 Task: Add Now Sweet Almond Oil to the cart.
Action: Mouse moved to (830, 311)
Screenshot: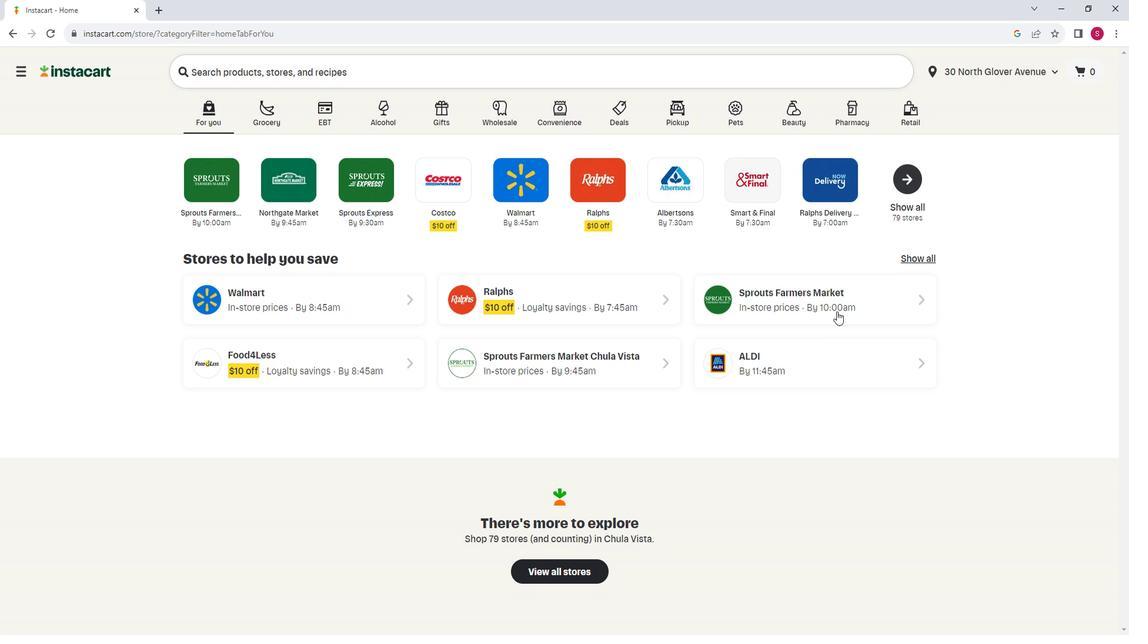 
Action: Mouse pressed left at (830, 311)
Screenshot: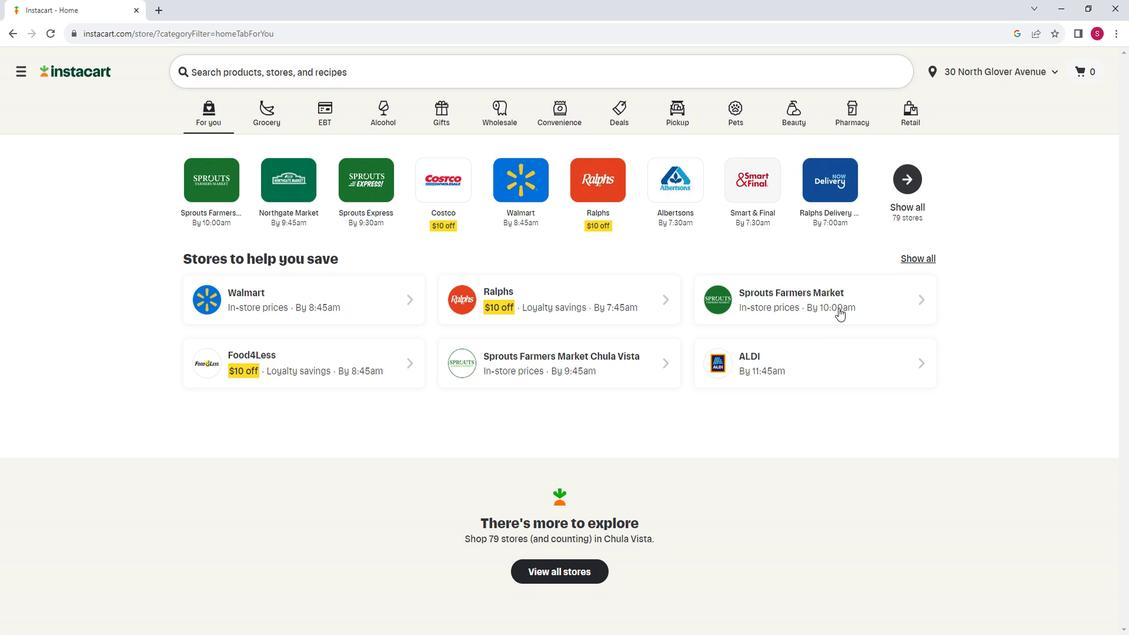 
Action: Mouse moved to (38, 461)
Screenshot: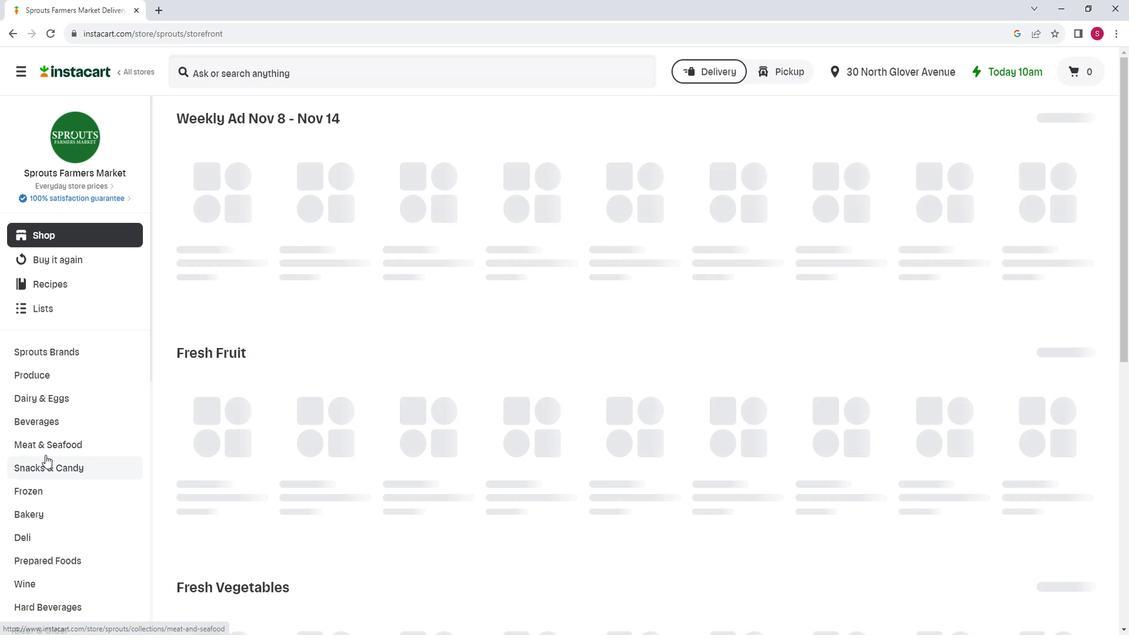 
Action: Mouse scrolled (38, 461) with delta (0, 0)
Screenshot: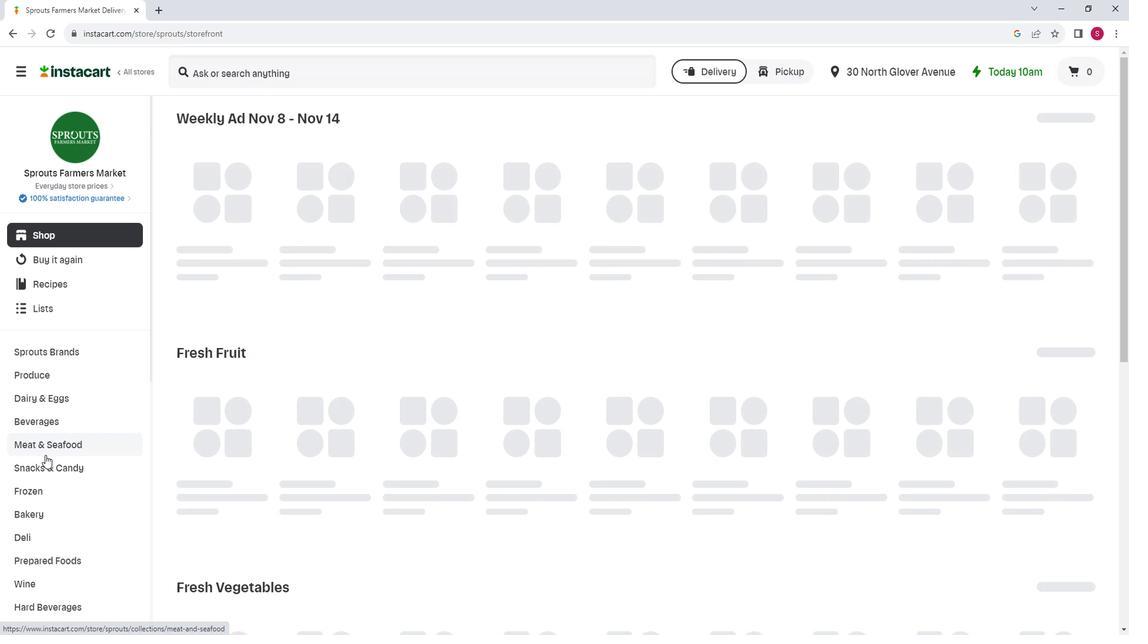 
Action: Mouse scrolled (38, 461) with delta (0, 0)
Screenshot: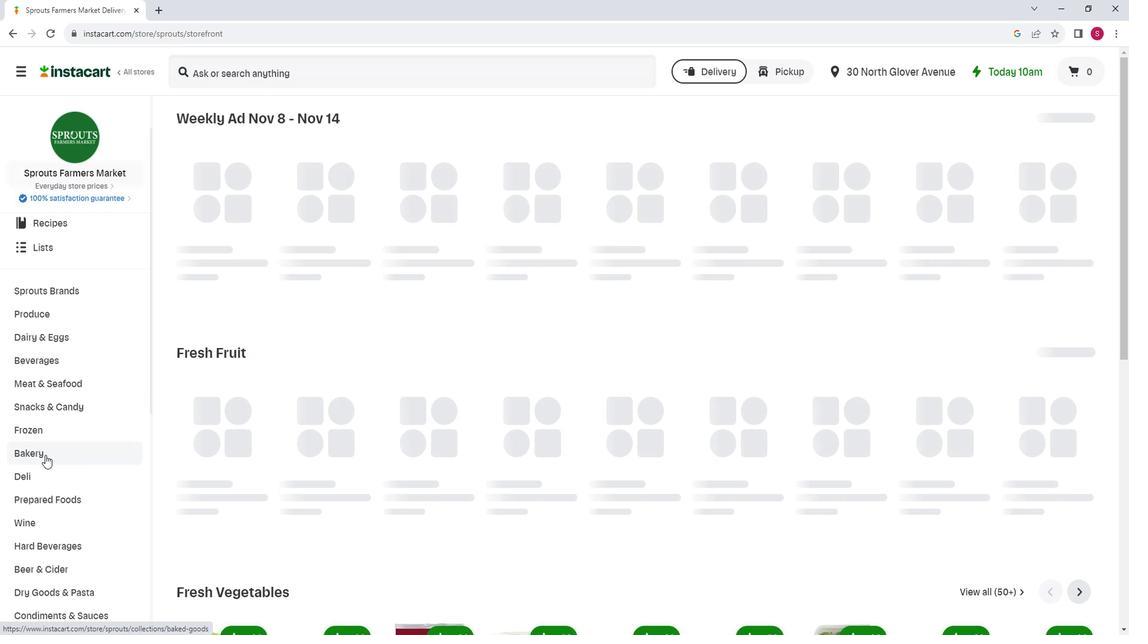 
Action: Mouse scrolled (38, 461) with delta (0, 0)
Screenshot: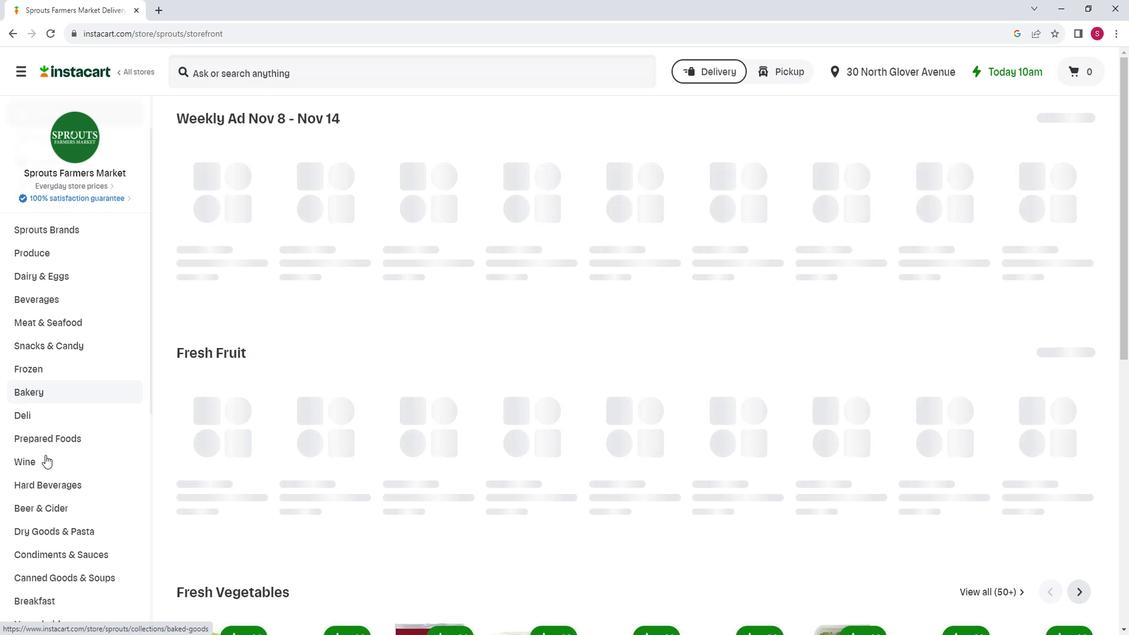 
Action: Mouse moved to (43, 463)
Screenshot: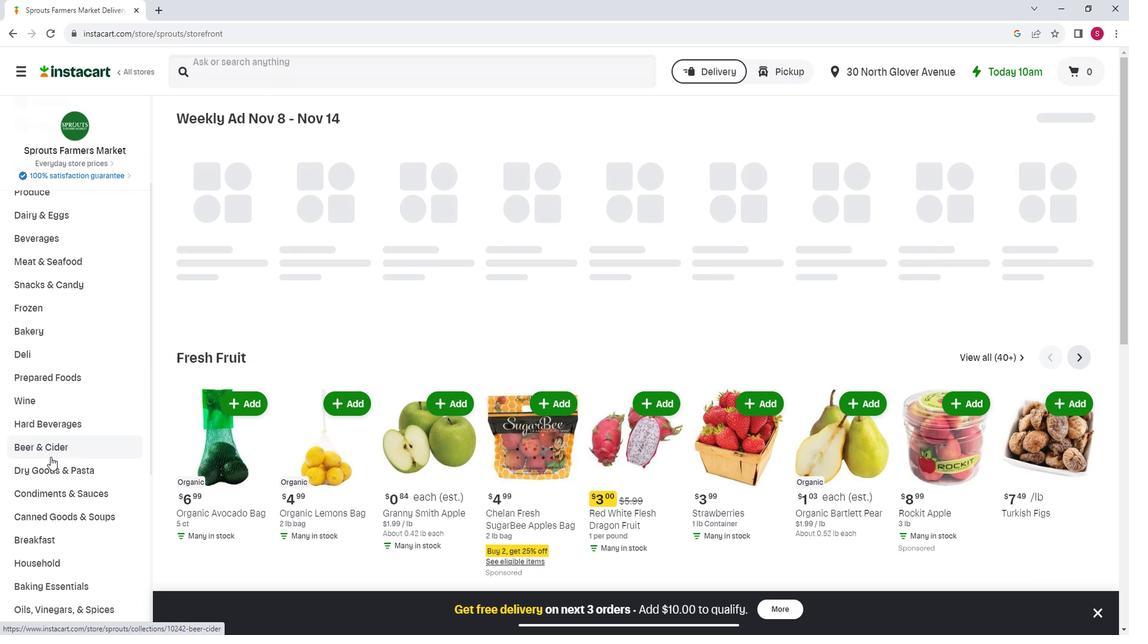
Action: Mouse scrolled (43, 462) with delta (0, 0)
Screenshot: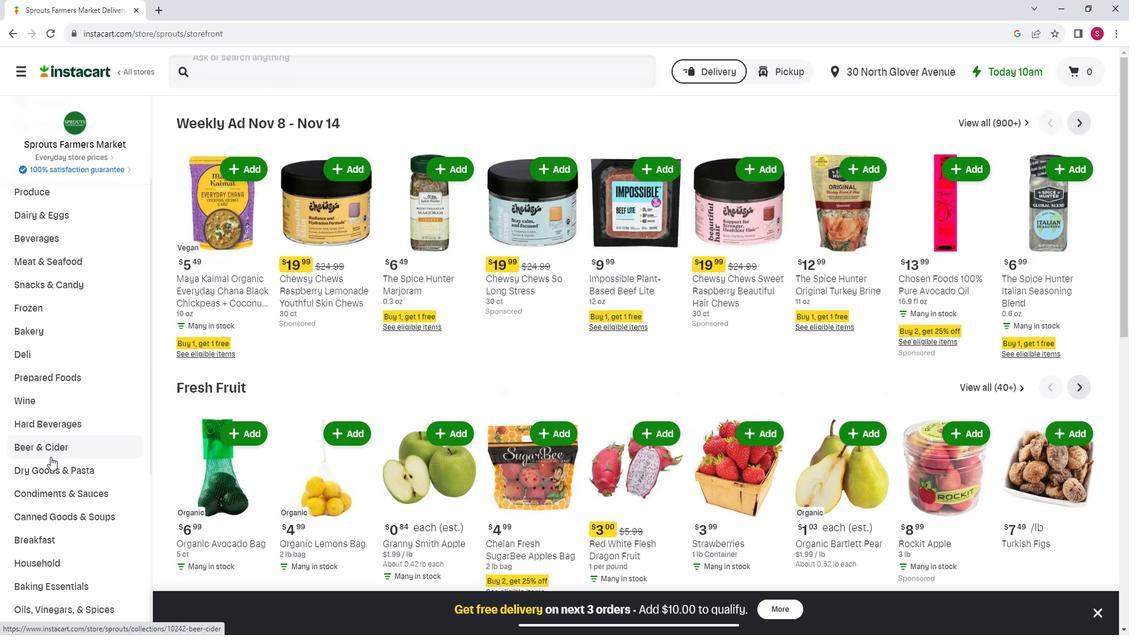 
Action: Mouse moved to (43, 464)
Screenshot: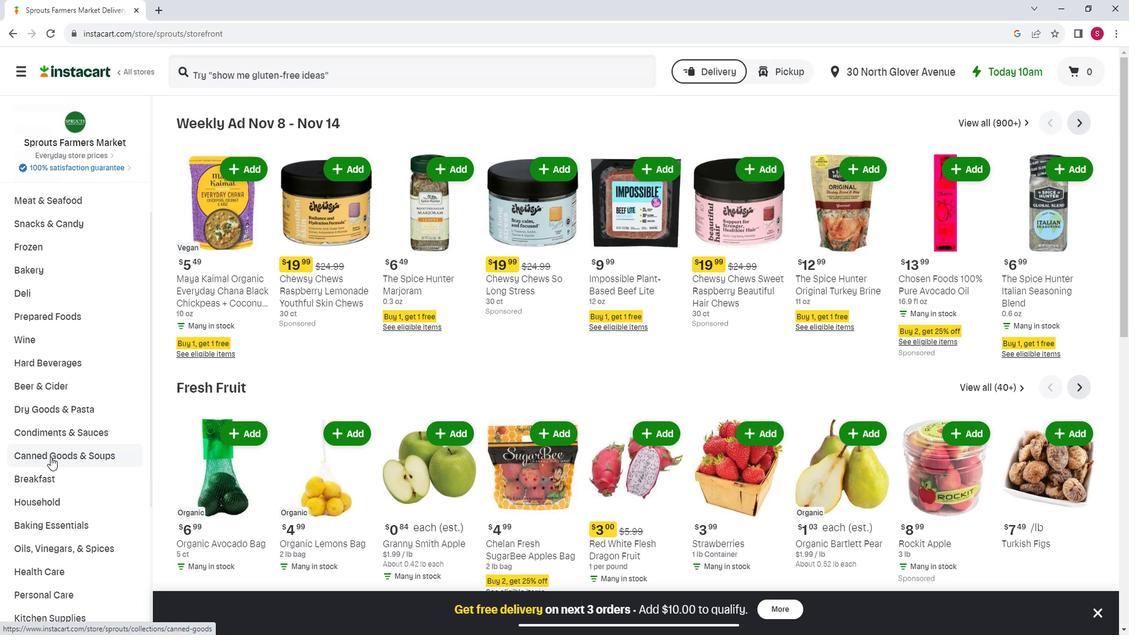 
Action: Mouse scrolled (43, 463) with delta (0, 0)
Screenshot: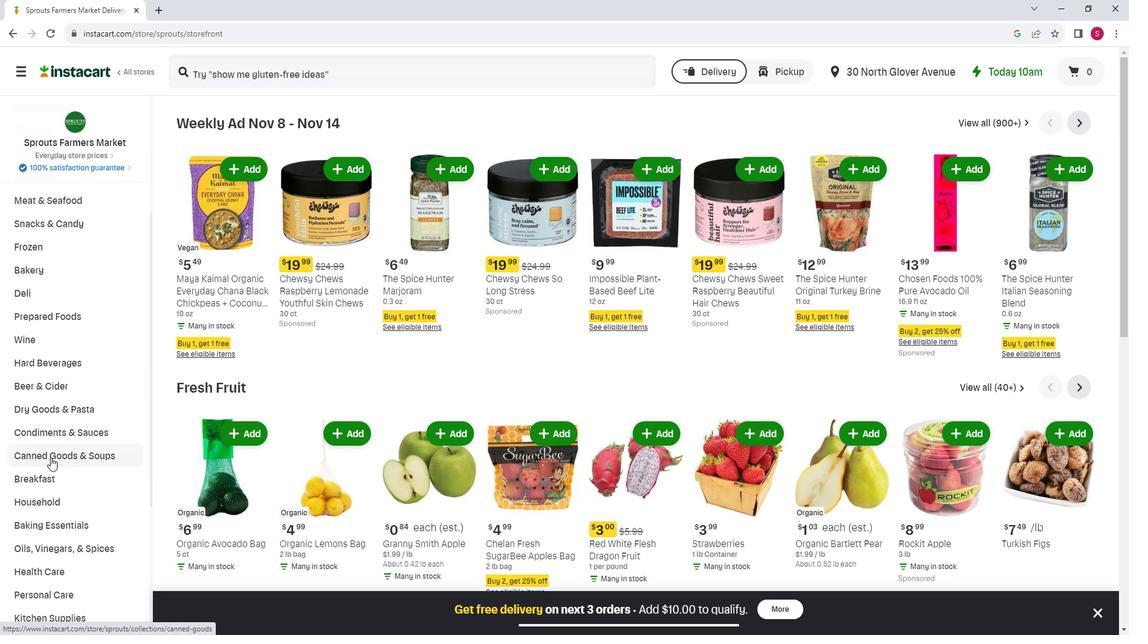 
Action: Mouse scrolled (43, 463) with delta (0, 0)
Screenshot: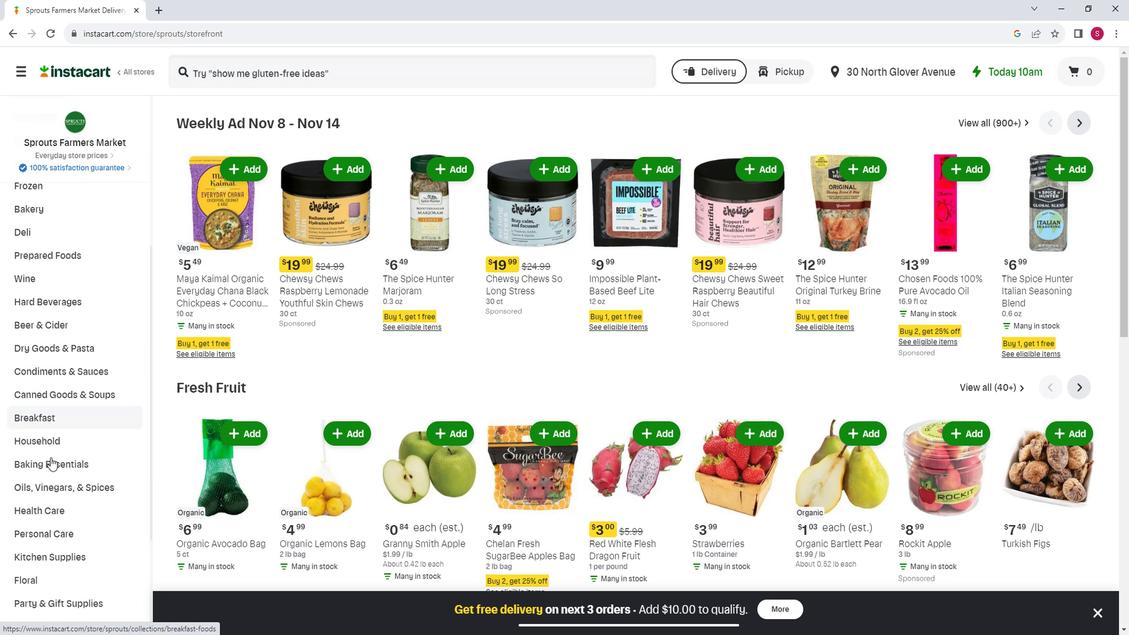 
Action: Mouse scrolled (43, 463) with delta (0, 0)
Screenshot: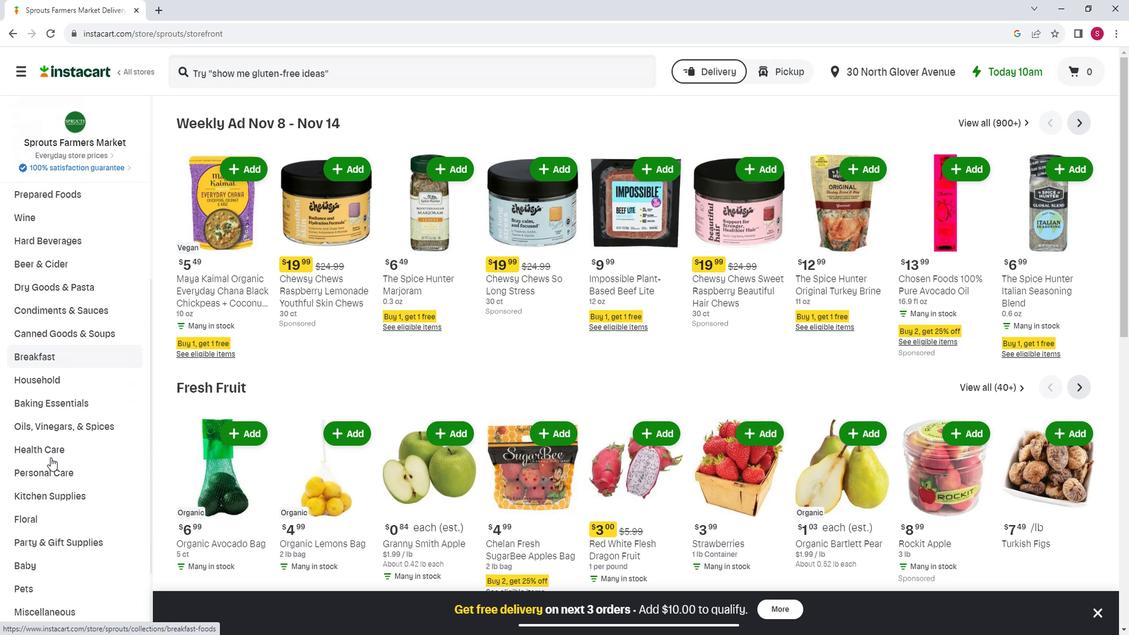 
Action: Mouse moved to (71, 418)
Screenshot: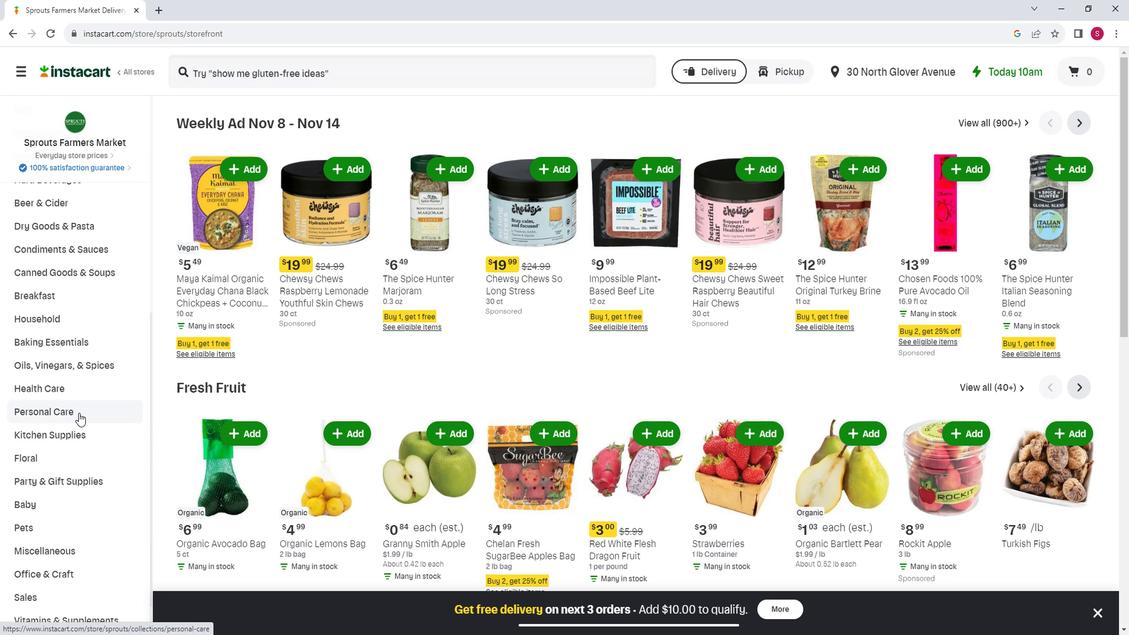 
Action: Mouse pressed left at (71, 418)
Screenshot: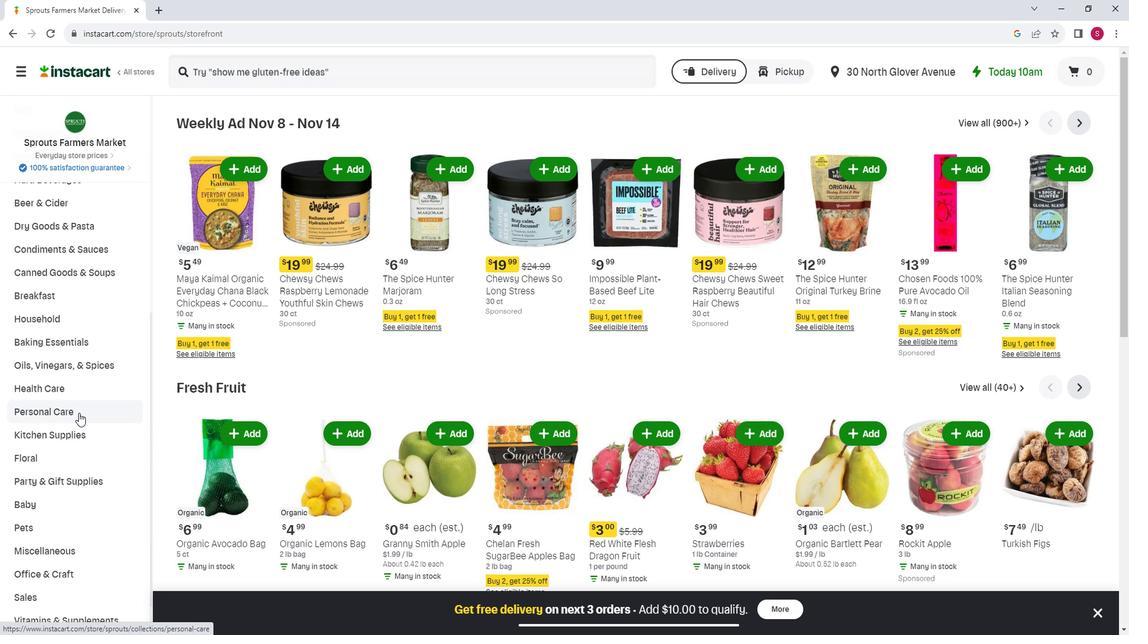 
Action: Mouse moved to (282, 161)
Screenshot: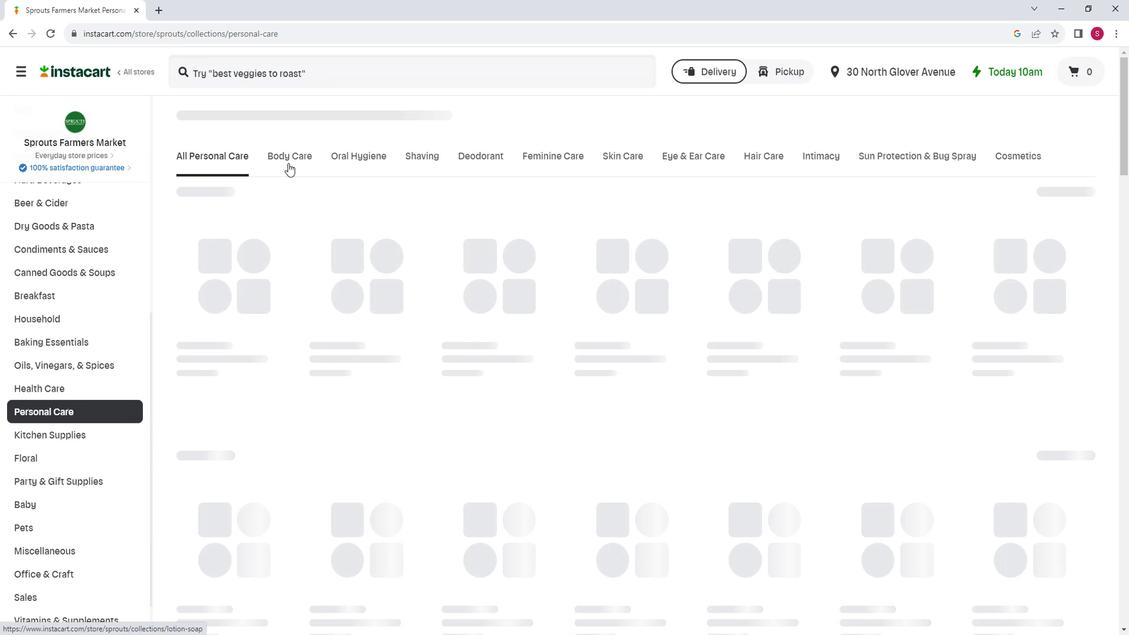 
Action: Mouse pressed left at (282, 161)
Screenshot: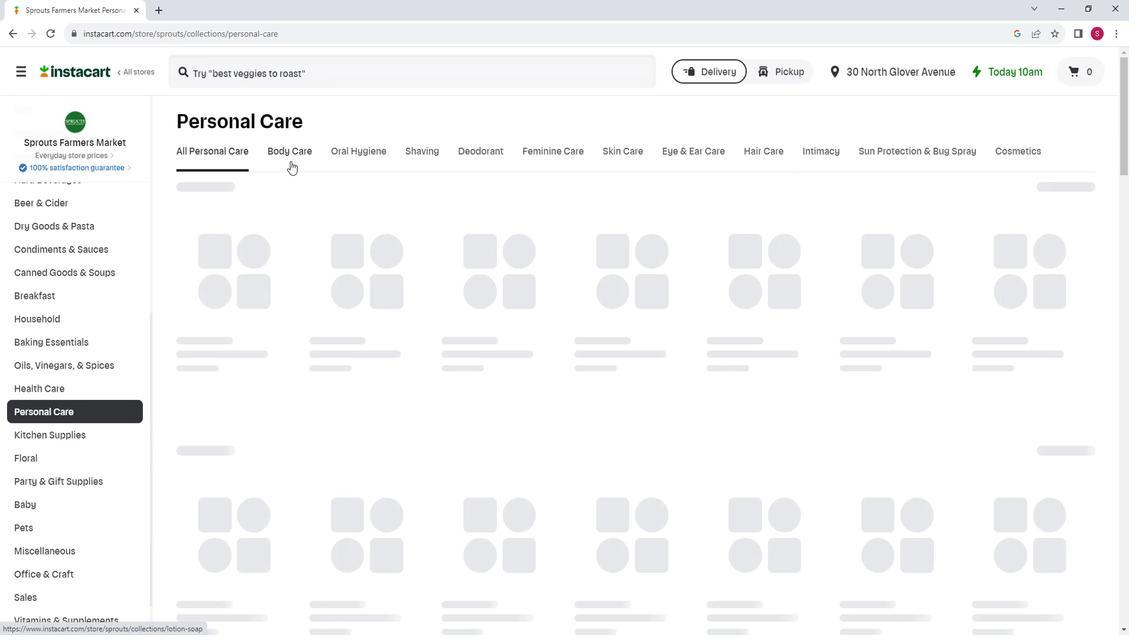 
Action: Mouse moved to (466, 200)
Screenshot: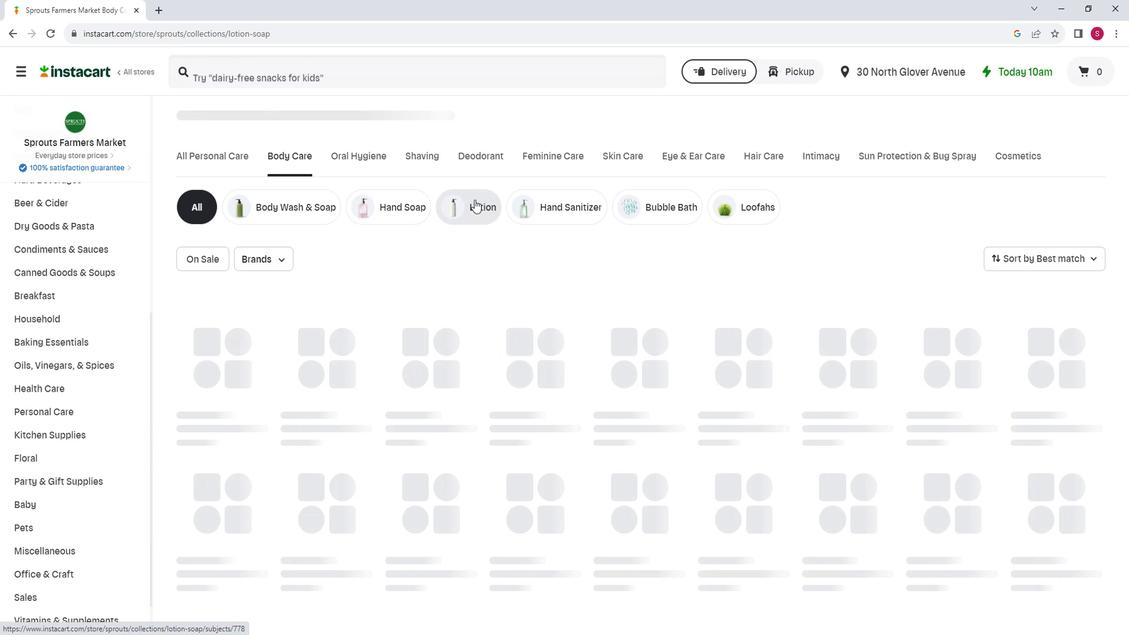 
Action: Mouse pressed left at (466, 200)
Screenshot: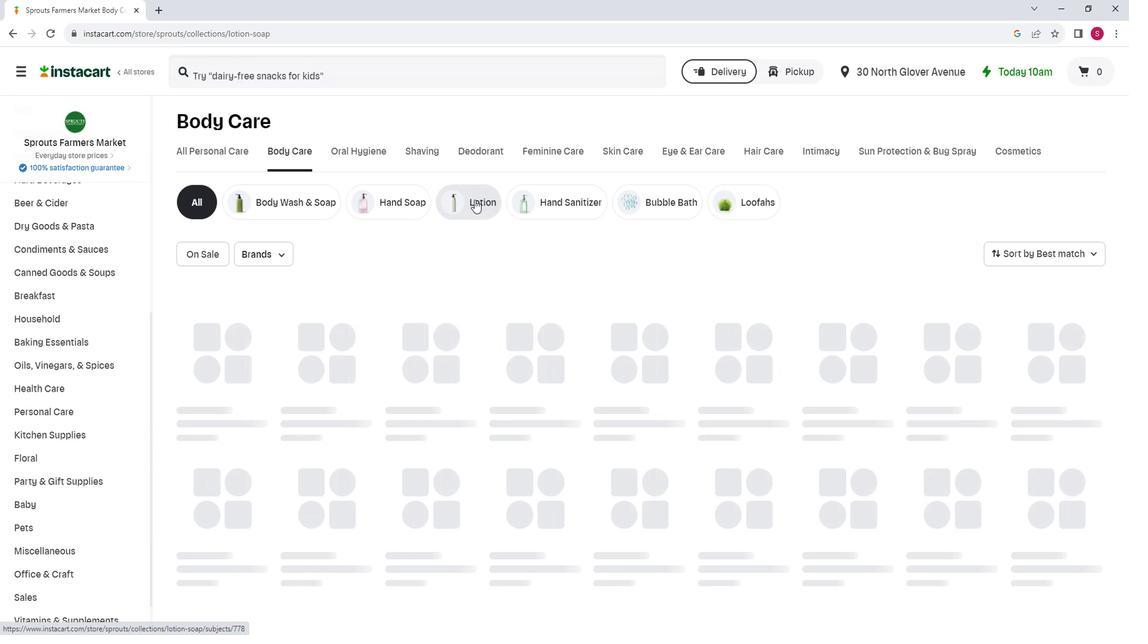
Action: Mouse moved to (352, 71)
Screenshot: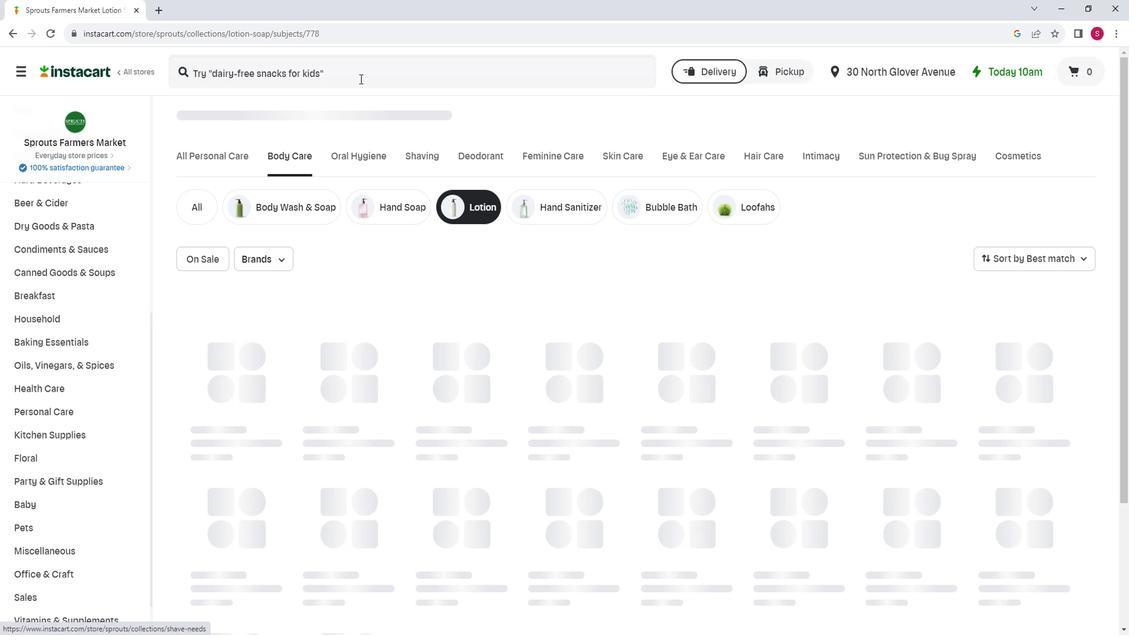 
Action: Mouse pressed left at (352, 71)
Screenshot: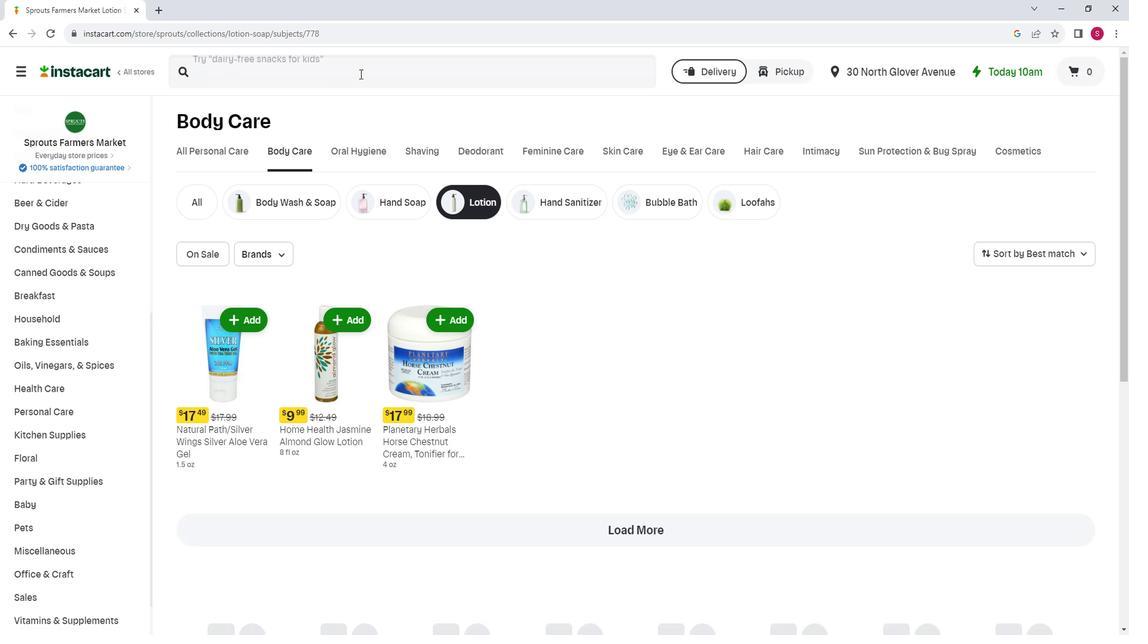 
Action: Mouse moved to (351, 71)
Screenshot: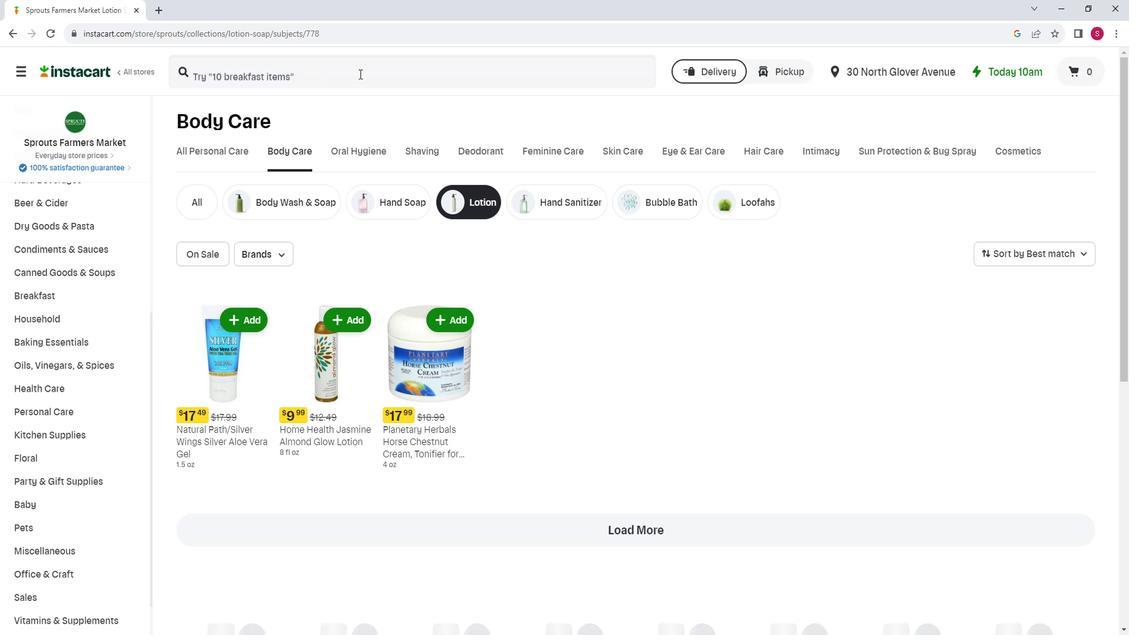 
Action: Key pressed <Key.shift>Now<Key.space><Key.shift><Key.shift><Key.shift><Key.shift><Key.shift><Key.shift><Key.shift><Key.shift><Key.shift><Key.shift><Key.shift><Key.shift><Key.shift>W<Key.backspace><Key.shift>Sweet<Key.space><Key.shift>Almond<Key.space><Key.shift>Oil<Key.space><Key.enter>
Screenshot: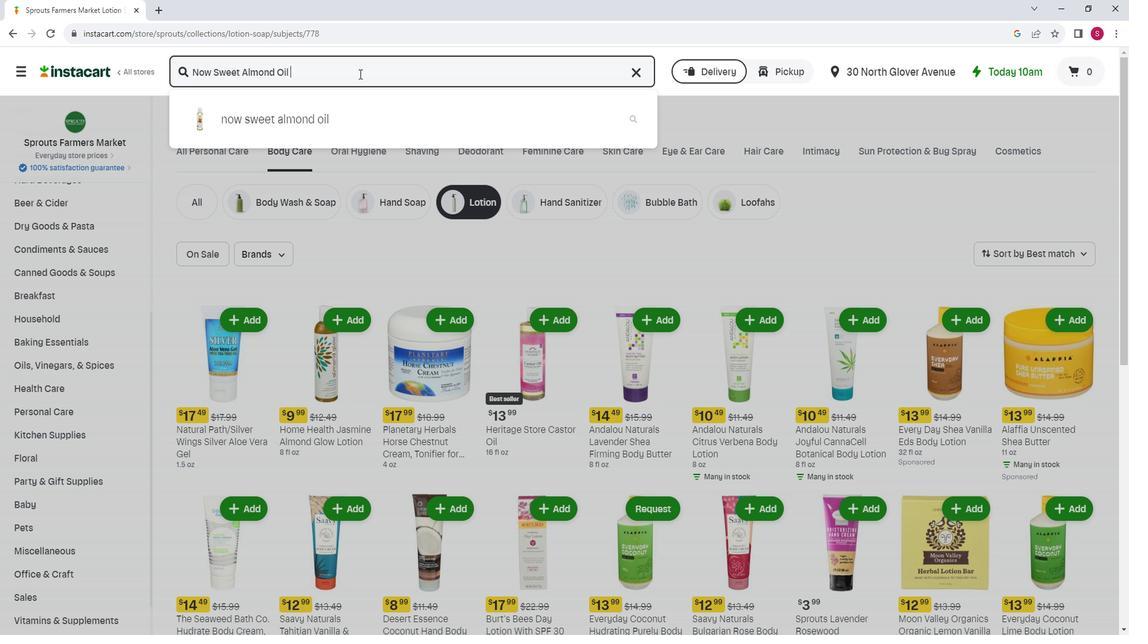 
Action: Mouse moved to (688, 189)
Screenshot: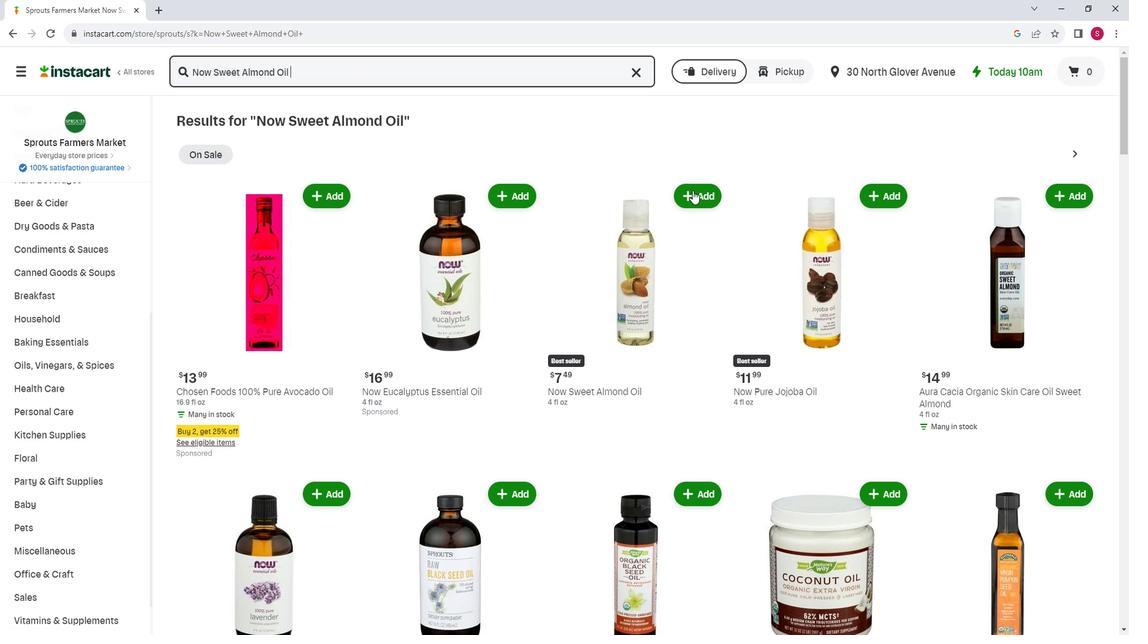 
Action: Mouse pressed left at (688, 189)
Screenshot: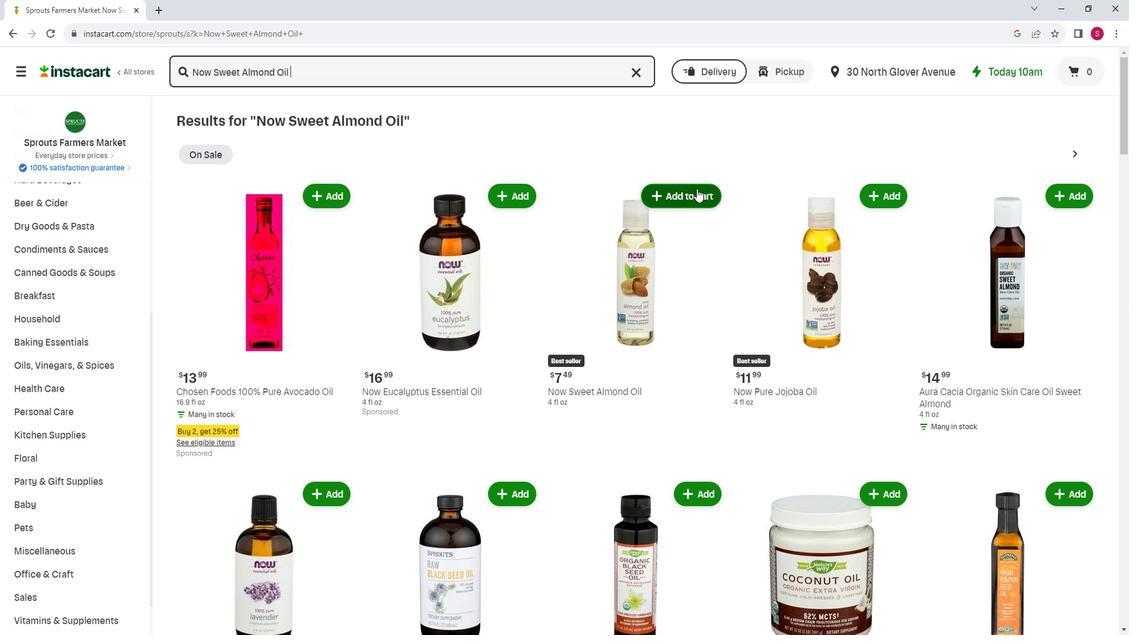 
Action: Mouse moved to (669, 149)
Screenshot: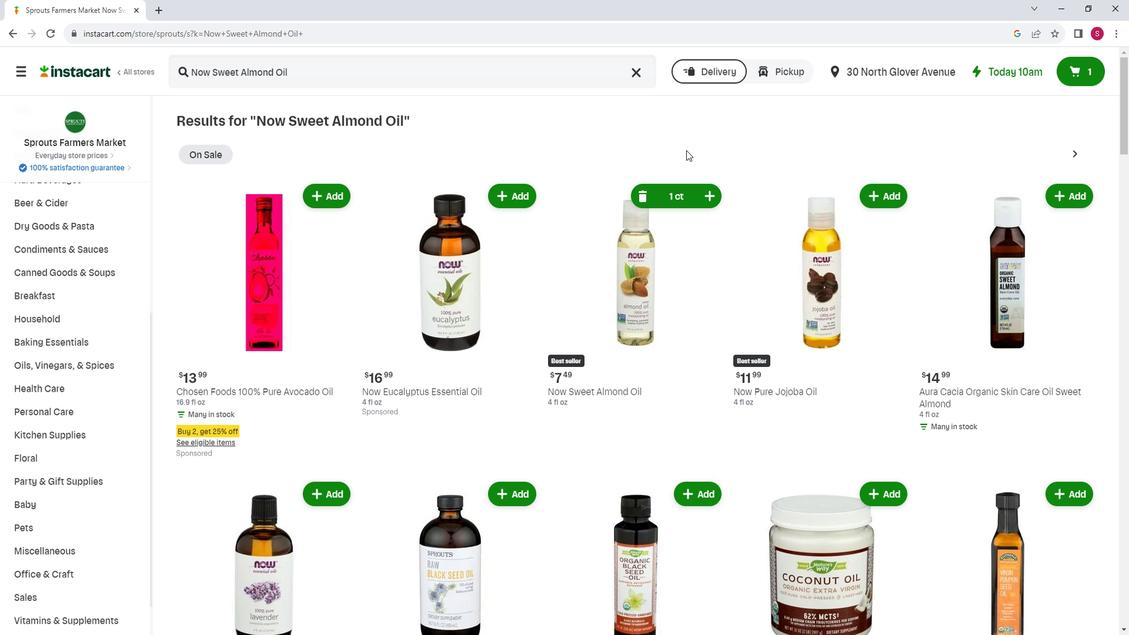 
